 Task: Select "Mentored you" as a relationship.
Action: Mouse moved to (818, 75)
Screenshot: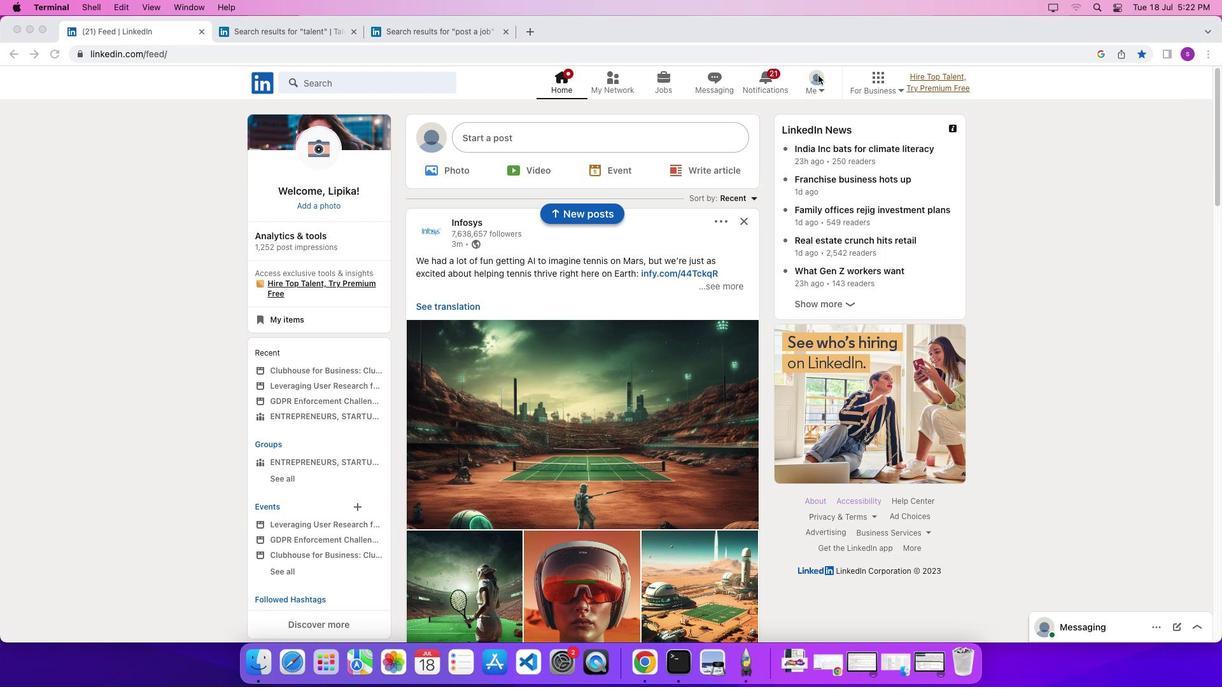 
Action: Mouse pressed left at (818, 75)
Screenshot: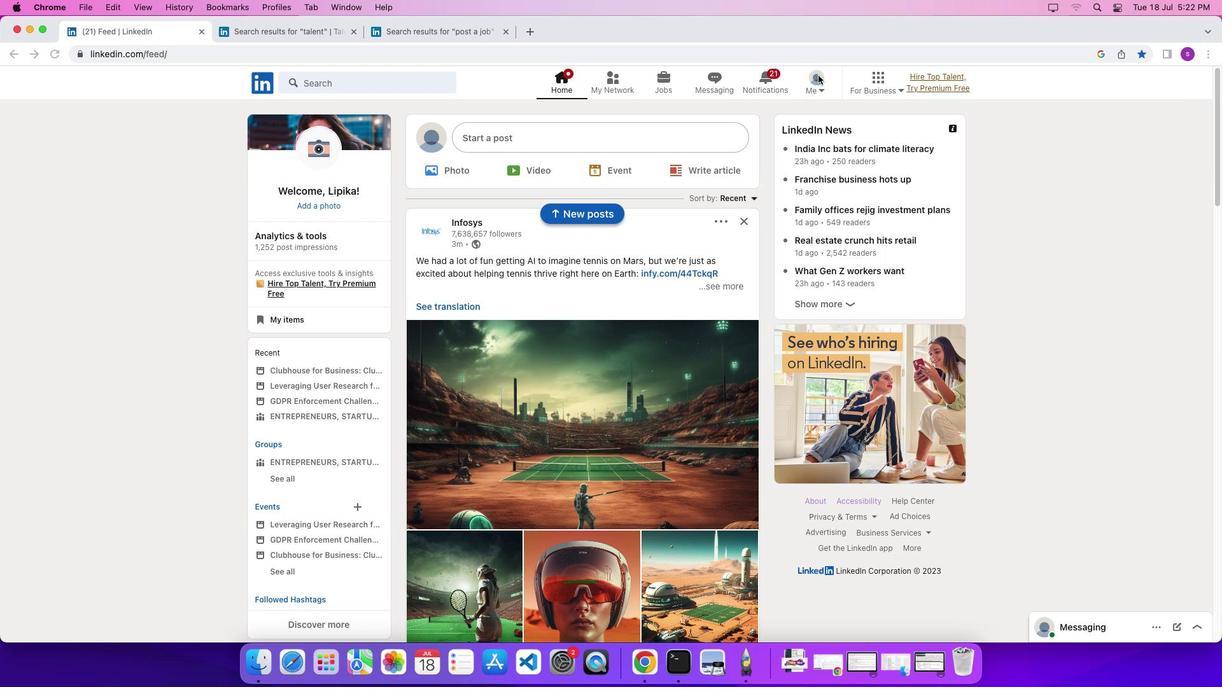 
Action: Mouse moved to (820, 89)
Screenshot: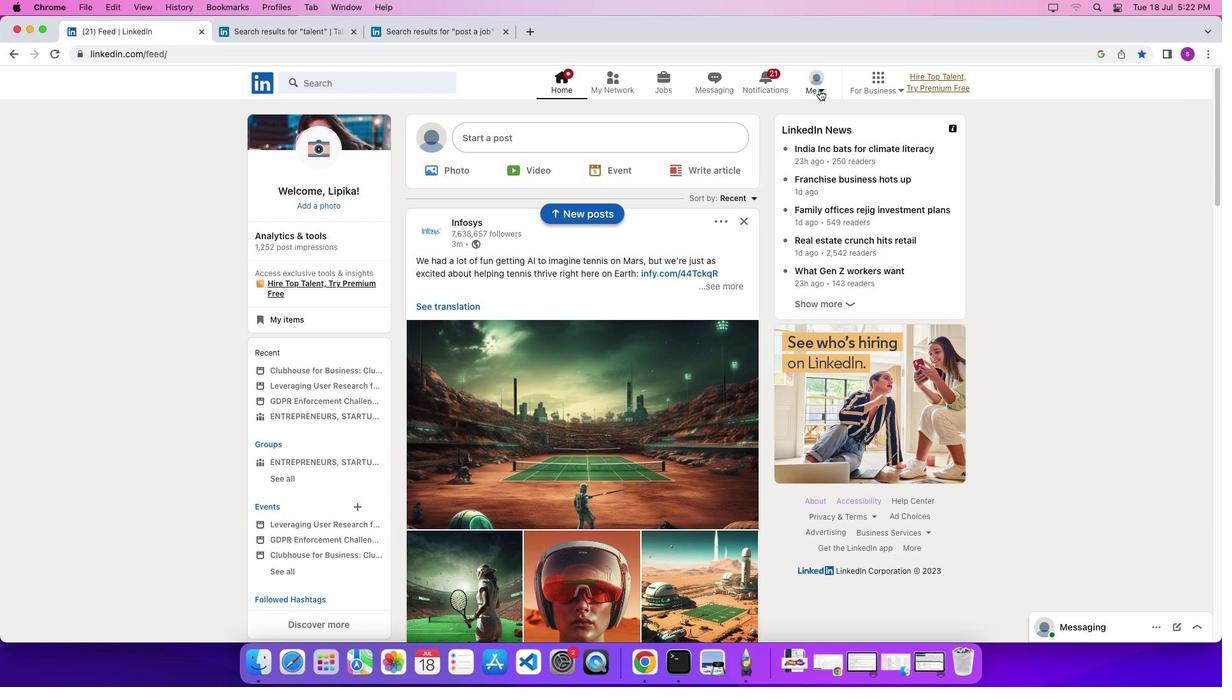 
Action: Mouse pressed left at (820, 89)
Screenshot: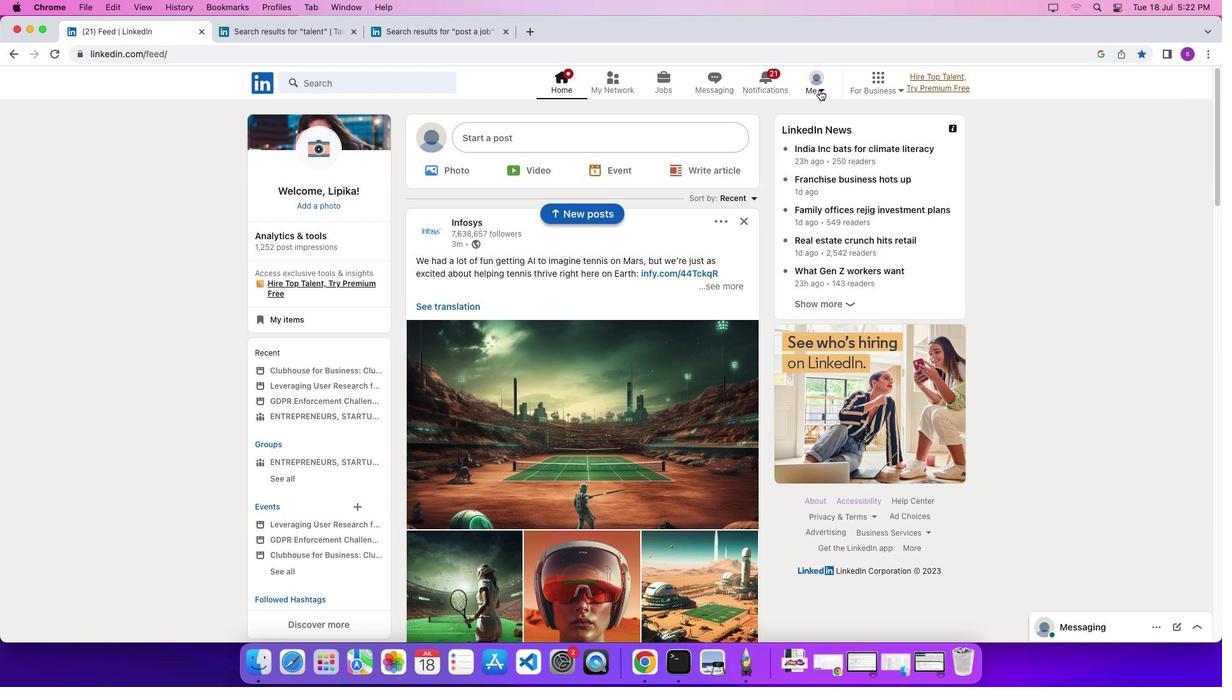 
Action: Mouse moved to (747, 152)
Screenshot: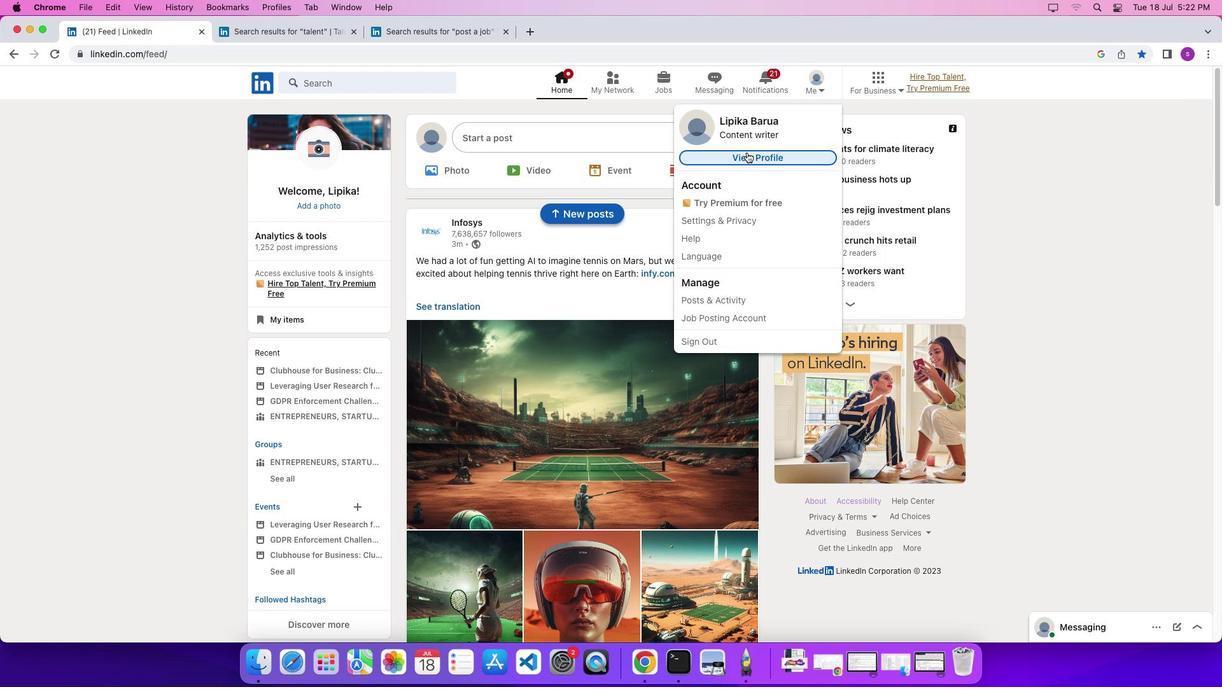 
Action: Mouse pressed left at (747, 152)
Screenshot: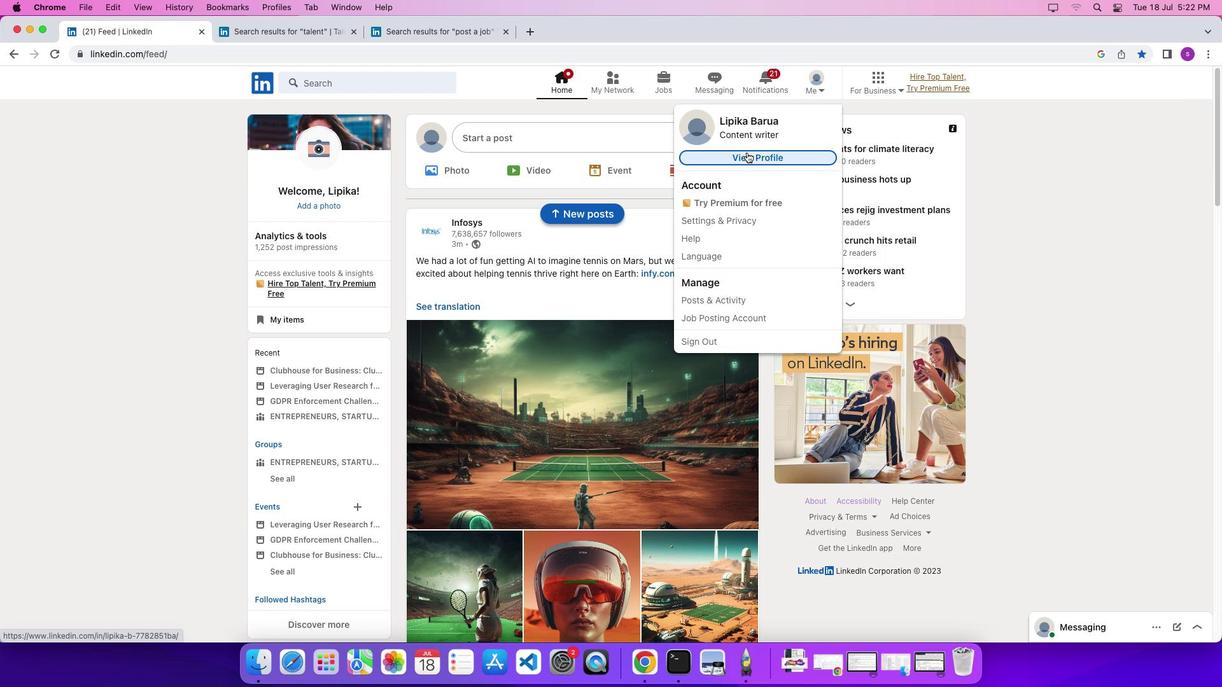 
Action: Mouse moved to (373, 413)
Screenshot: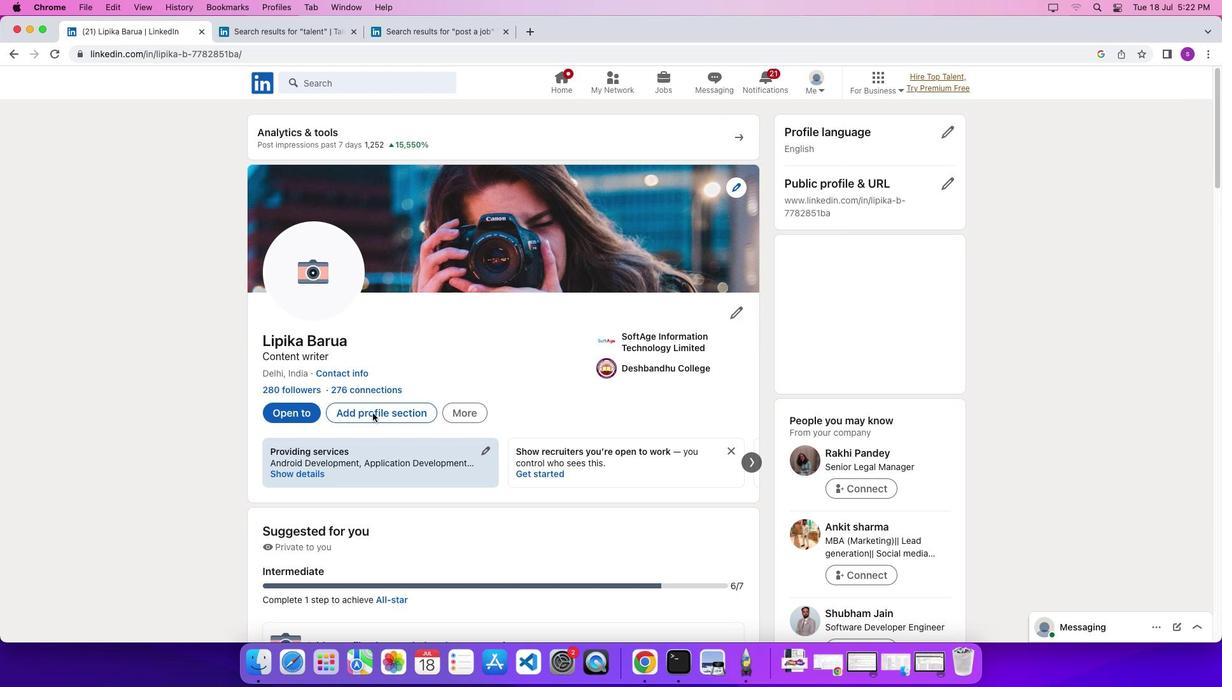 
Action: Mouse pressed left at (373, 413)
Screenshot: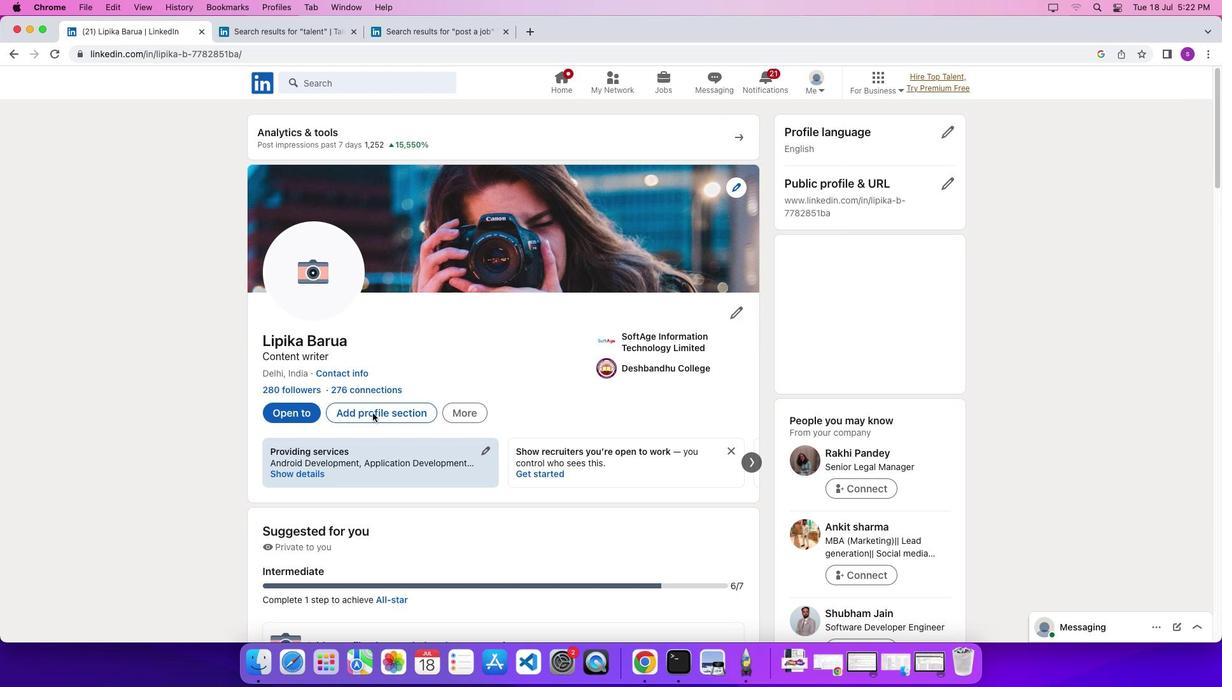 
Action: Mouse moved to (484, 353)
Screenshot: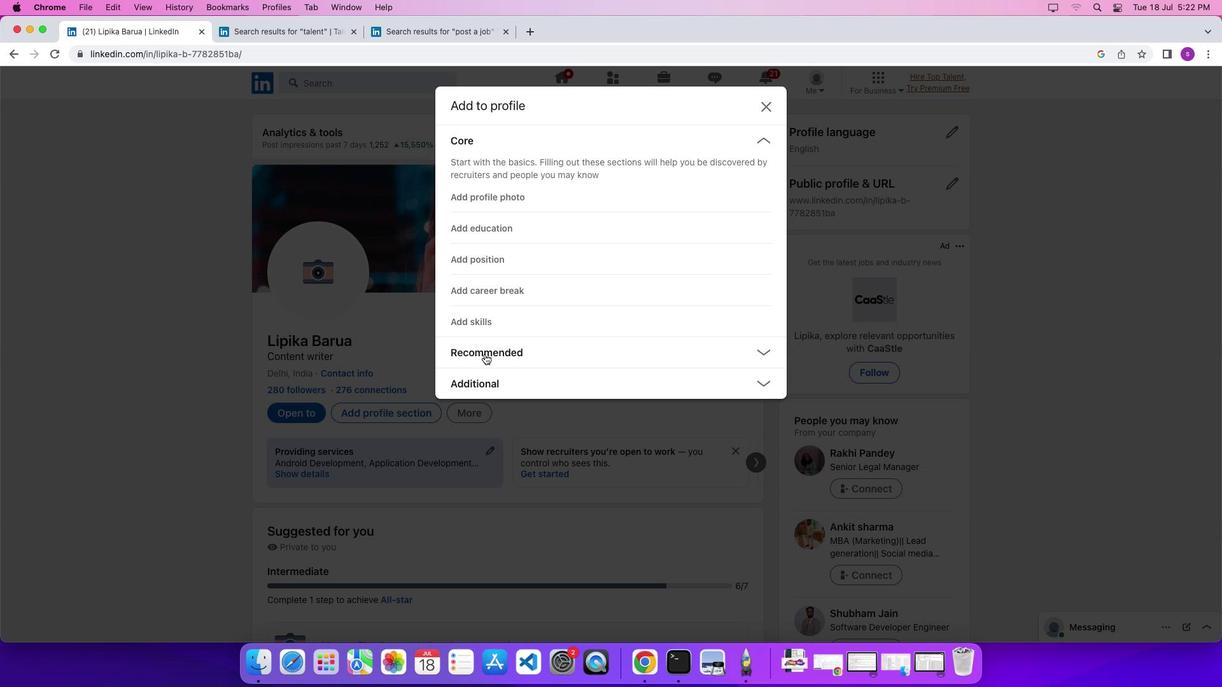 
Action: Mouse pressed left at (484, 353)
Screenshot: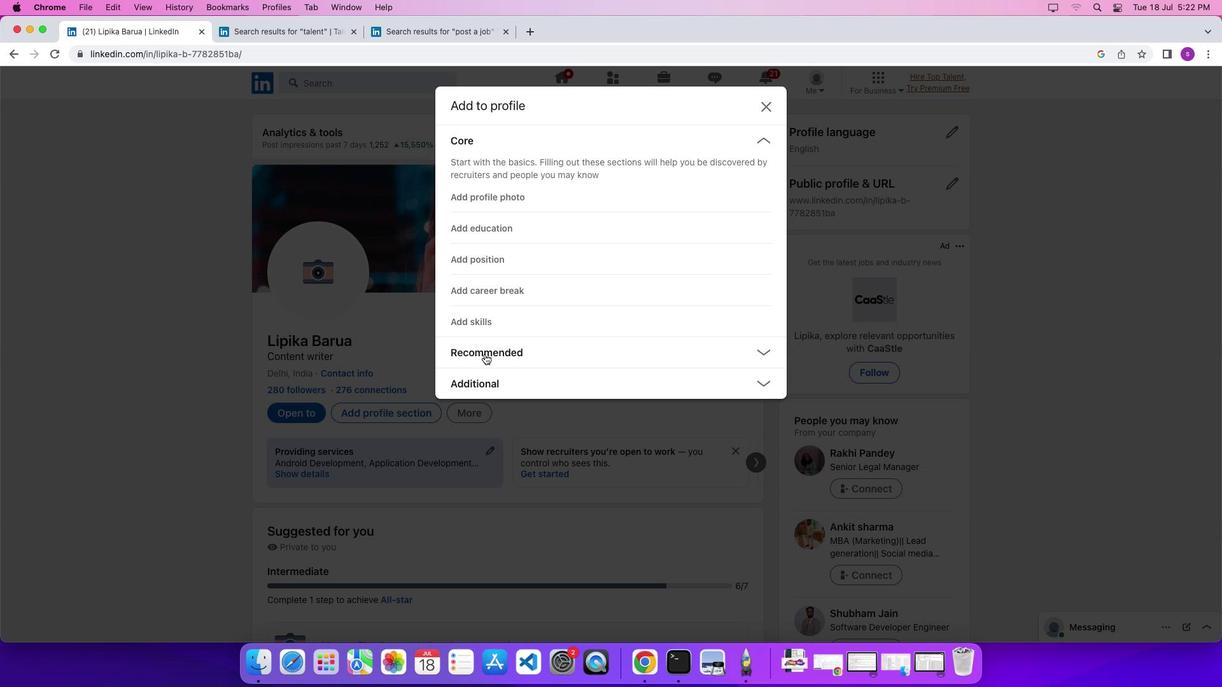 
Action: Mouse pressed left at (484, 353)
Screenshot: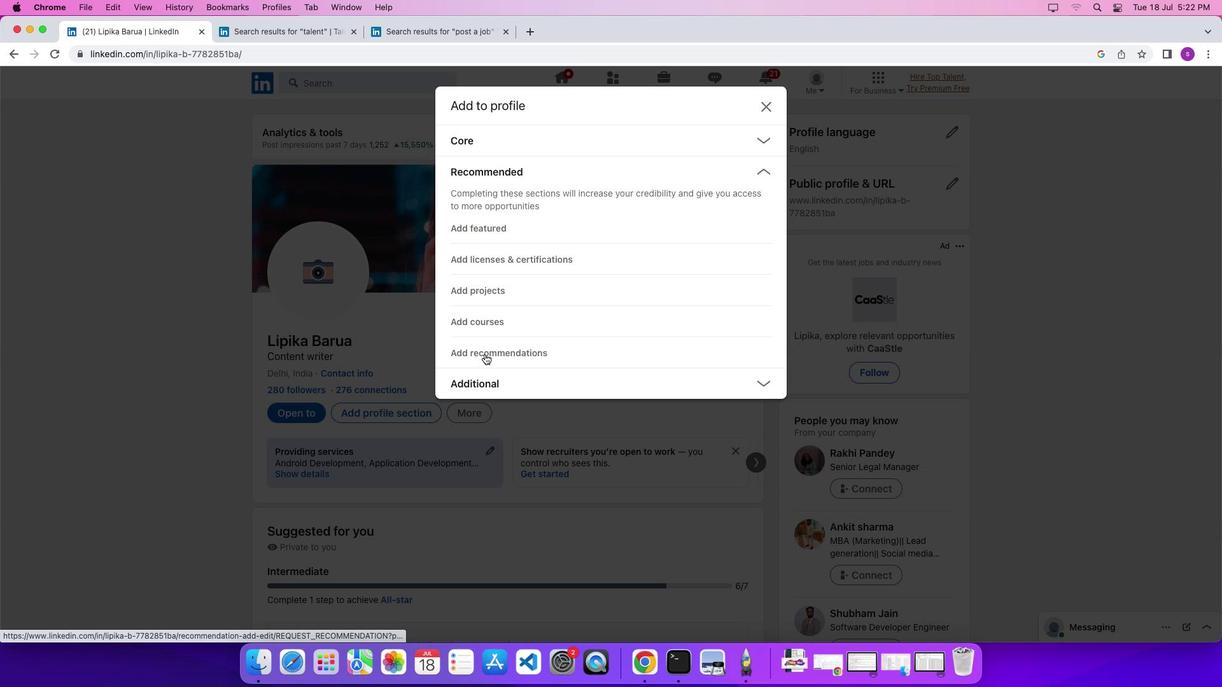 
Action: Mouse moved to (489, 226)
Screenshot: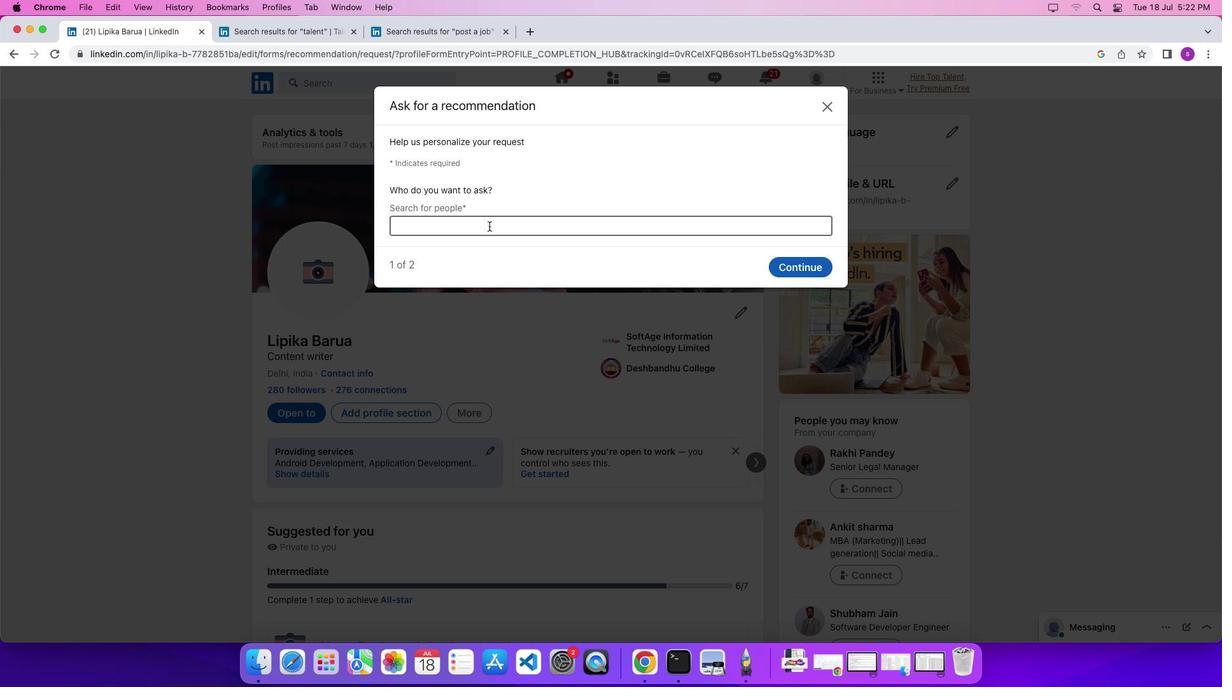 
Action: Mouse pressed left at (489, 226)
Screenshot: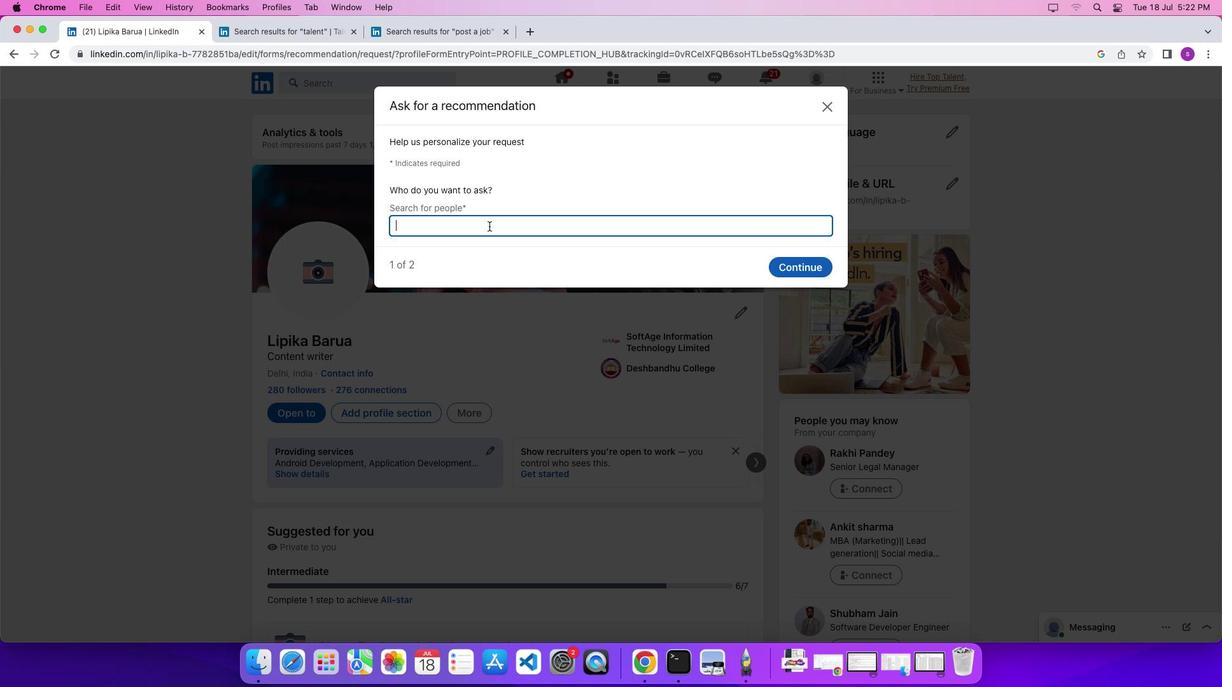 
Action: Key pressed 'h''i'
Screenshot: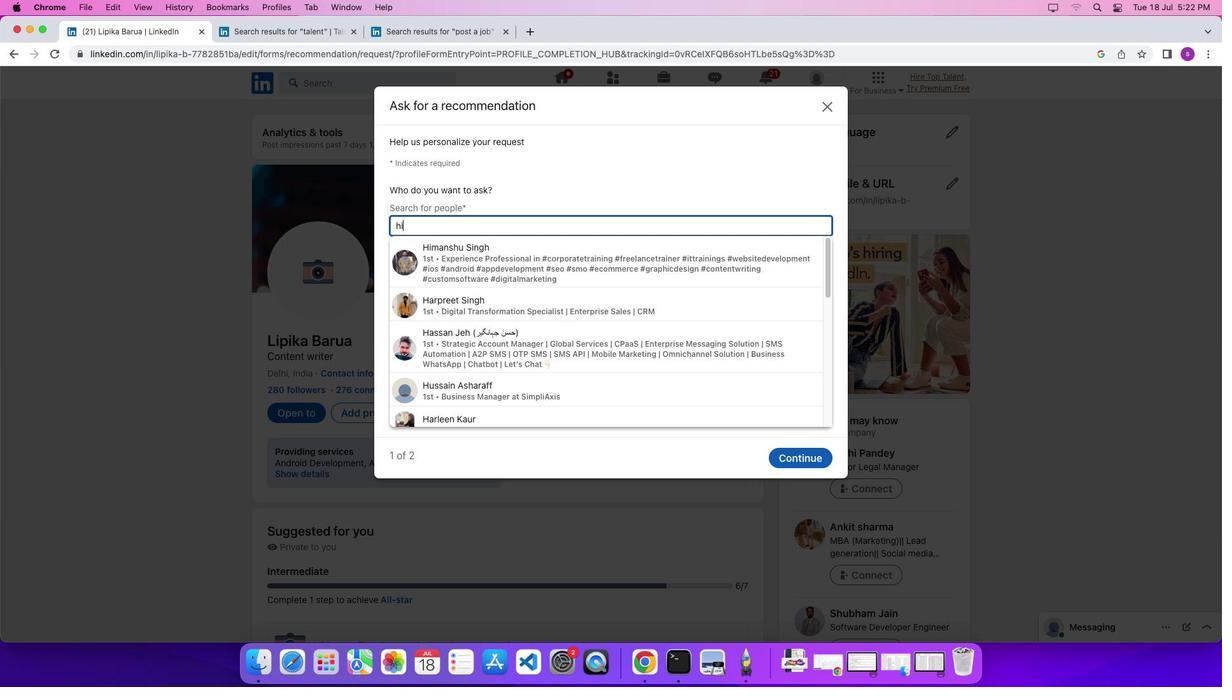 
Action: Mouse moved to (531, 259)
Screenshot: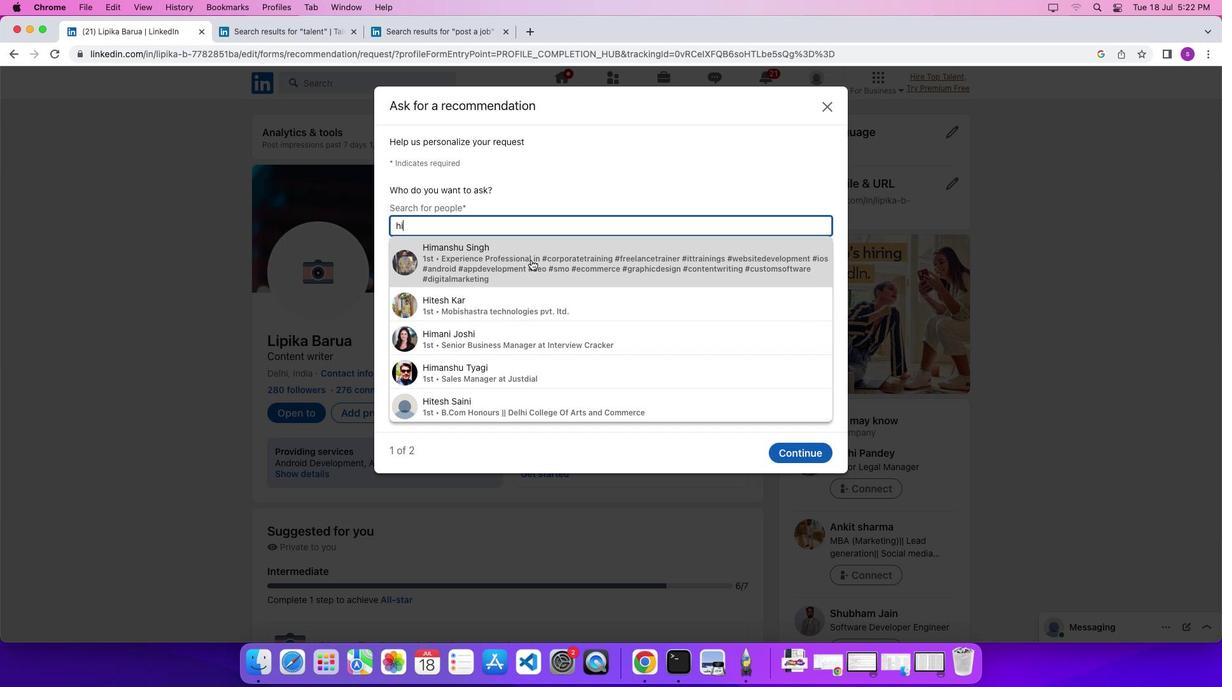 
Action: Mouse pressed left at (531, 259)
Screenshot: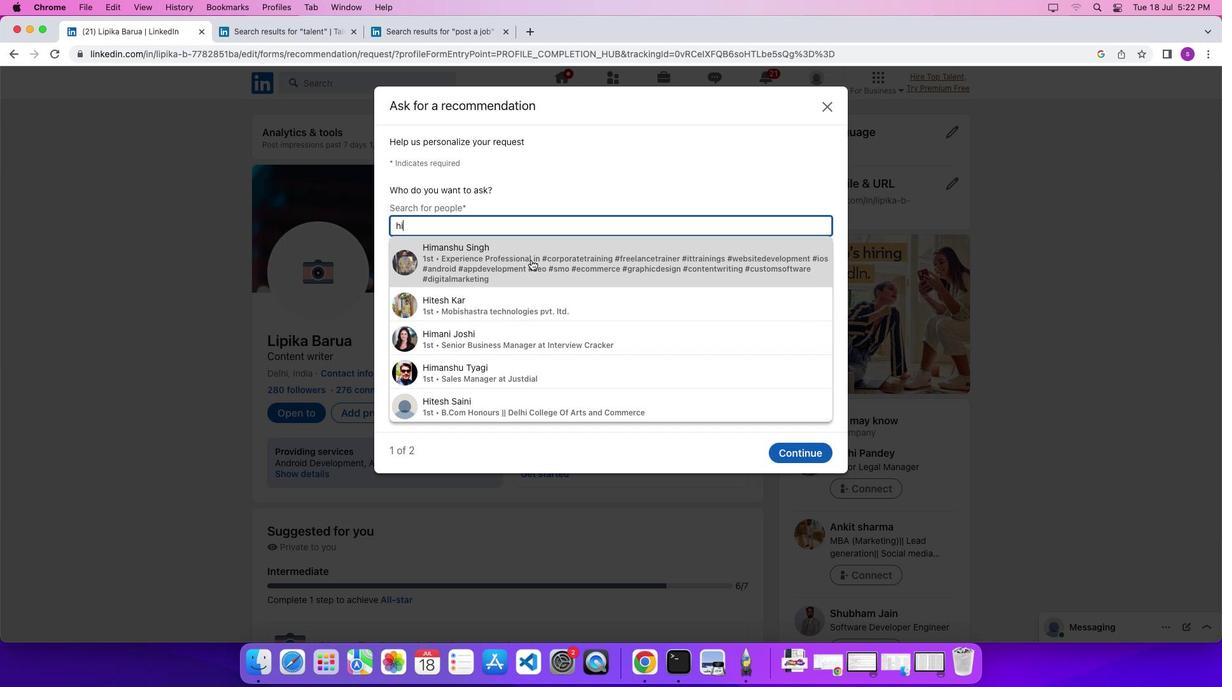 
Action: Mouse moved to (805, 268)
Screenshot: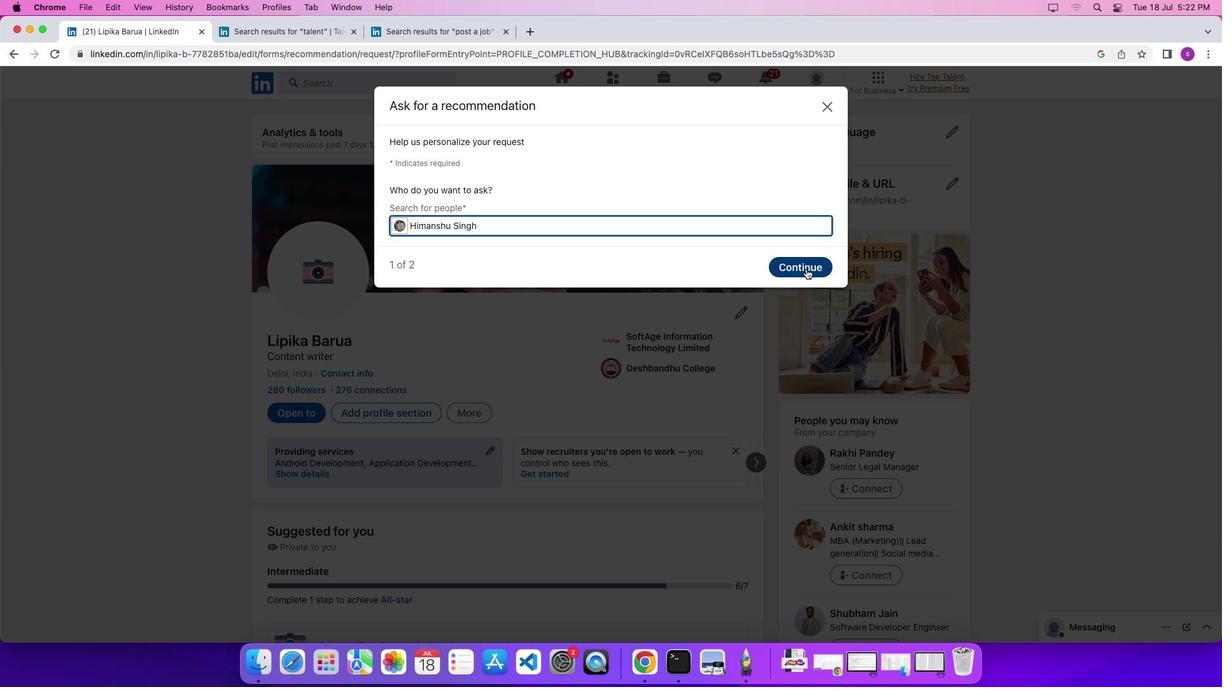 
Action: Mouse pressed left at (805, 268)
Screenshot: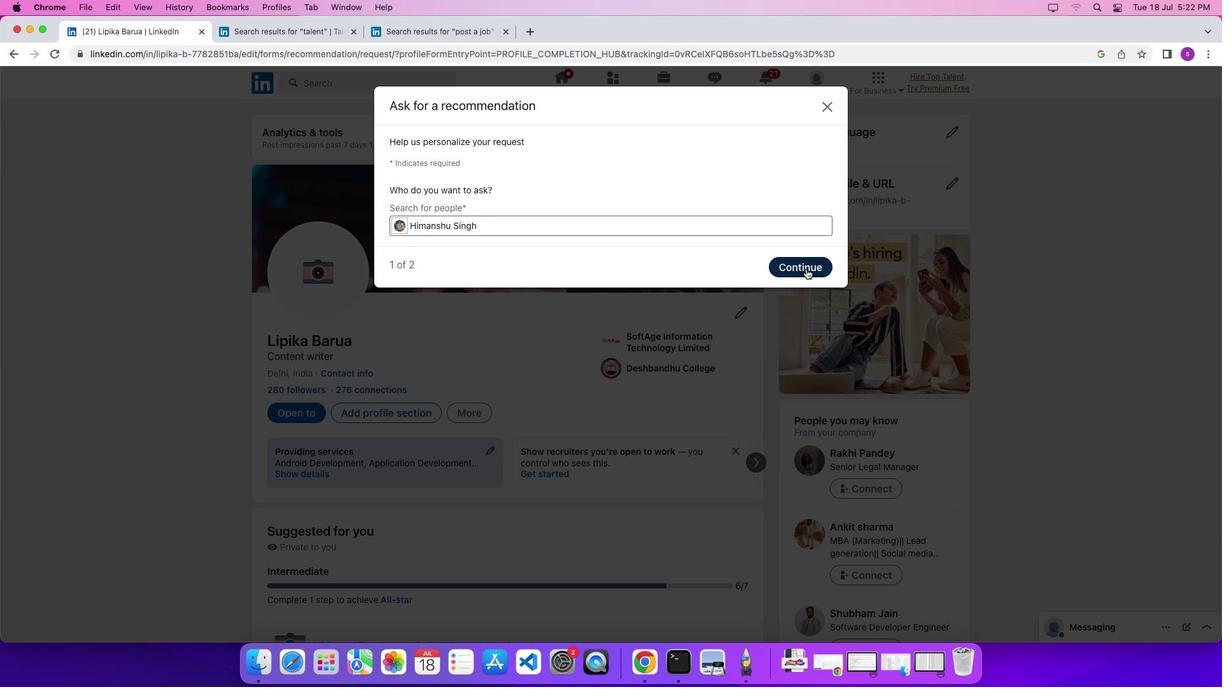 
Action: Mouse moved to (536, 261)
Screenshot: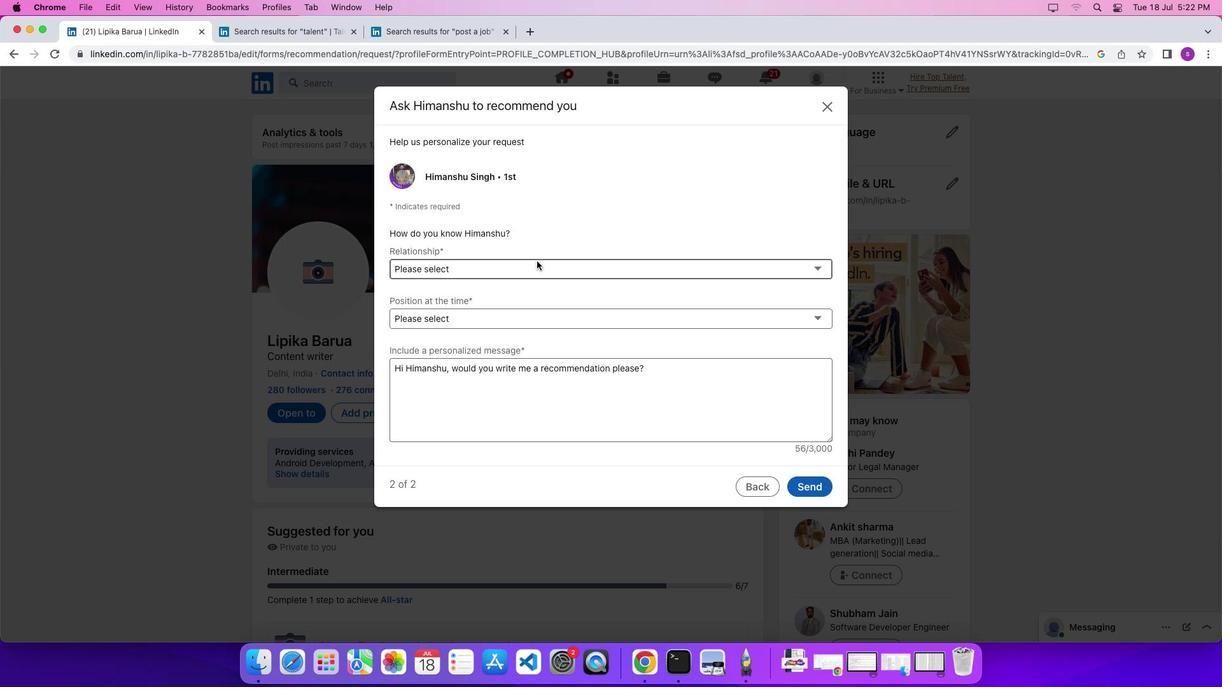 
Action: Mouse pressed left at (536, 261)
Screenshot: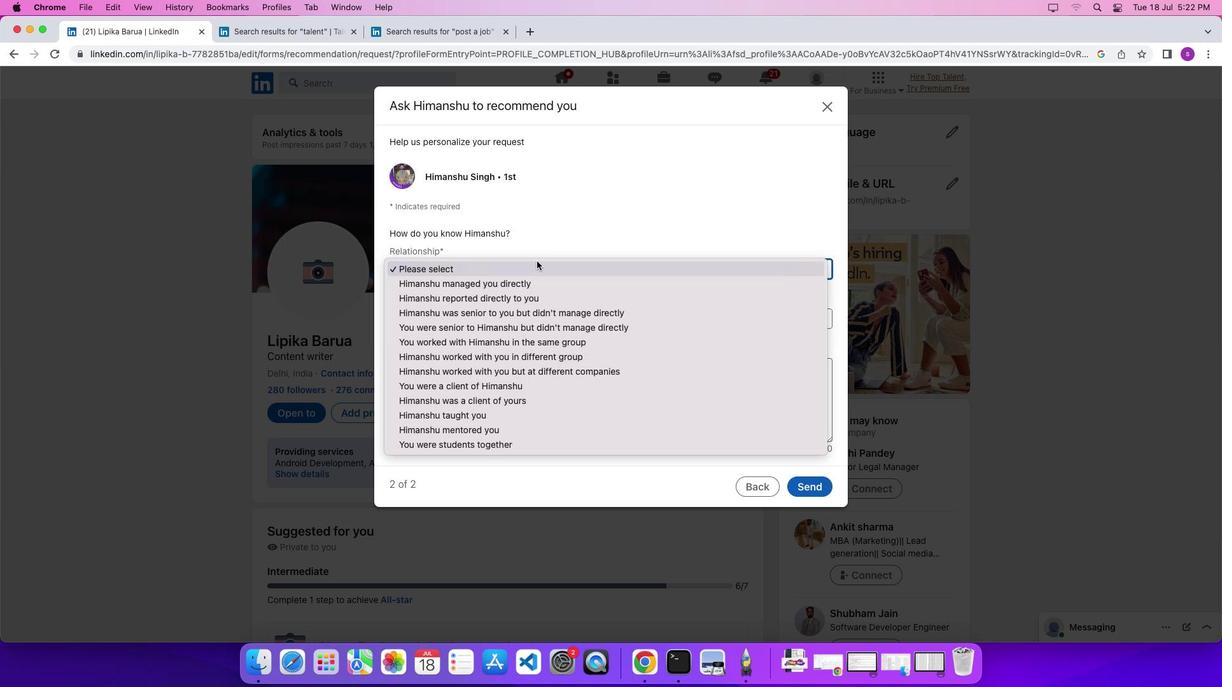 
Action: Mouse moved to (470, 435)
Screenshot: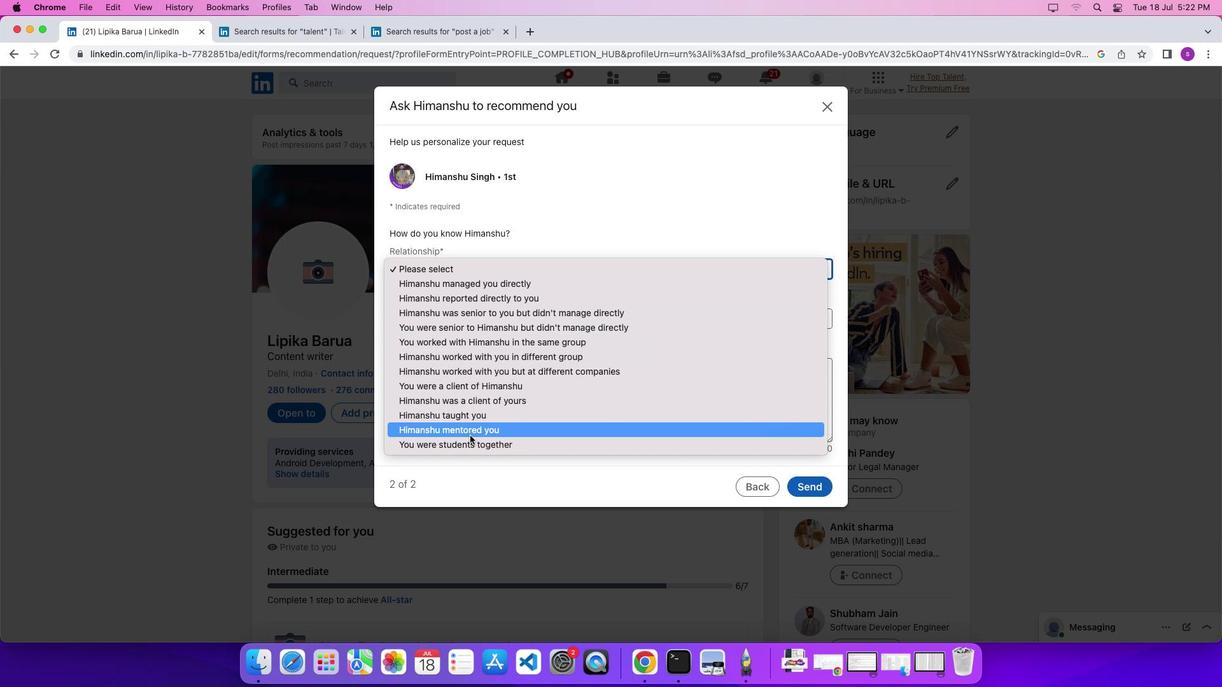 
Action: Mouse pressed left at (470, 435)
Screenshot: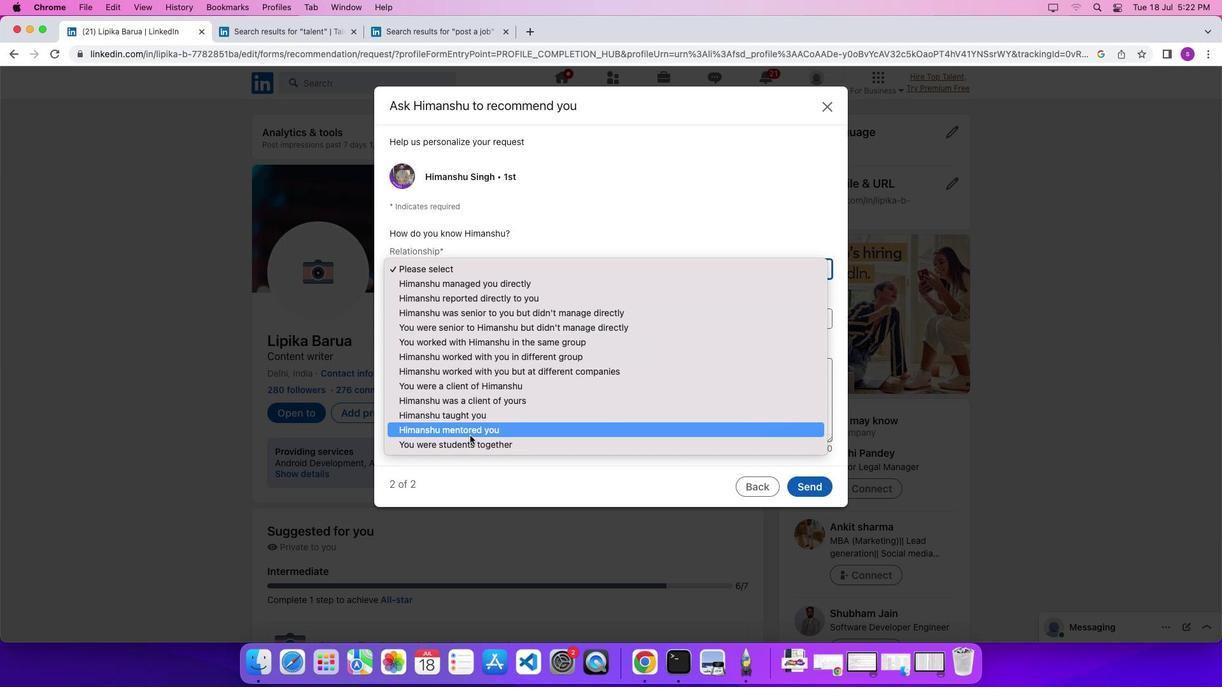 
